 Task: Create List Maintenance in Board Customer Retention to Workspace Customer Experience. Create List Analytics in Board SEO and SEM to Workspace Customer Experience. Create List Reports in Board Market Segmentation and Targeting Analysis to Workspace Customer Experience
Action: Mouse moved to (284, 156)
Screenshot: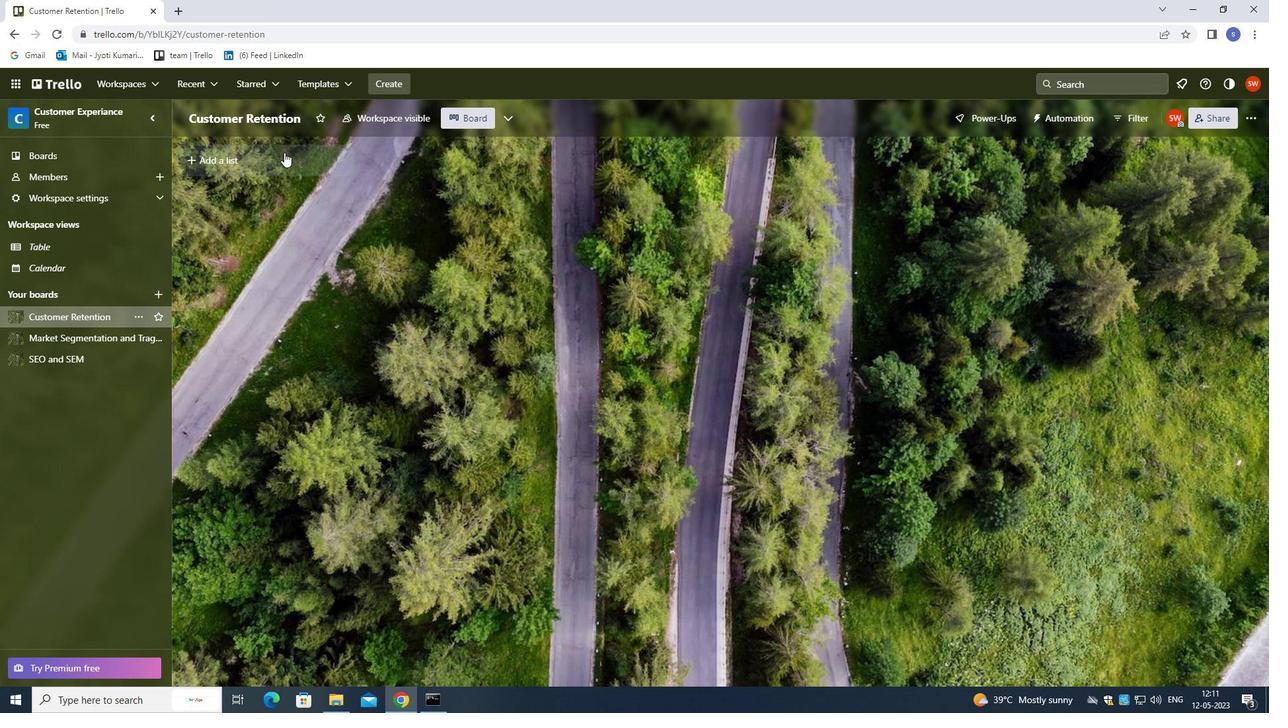 
Action: Mouse pressed left at (284, 156)
Screenshot: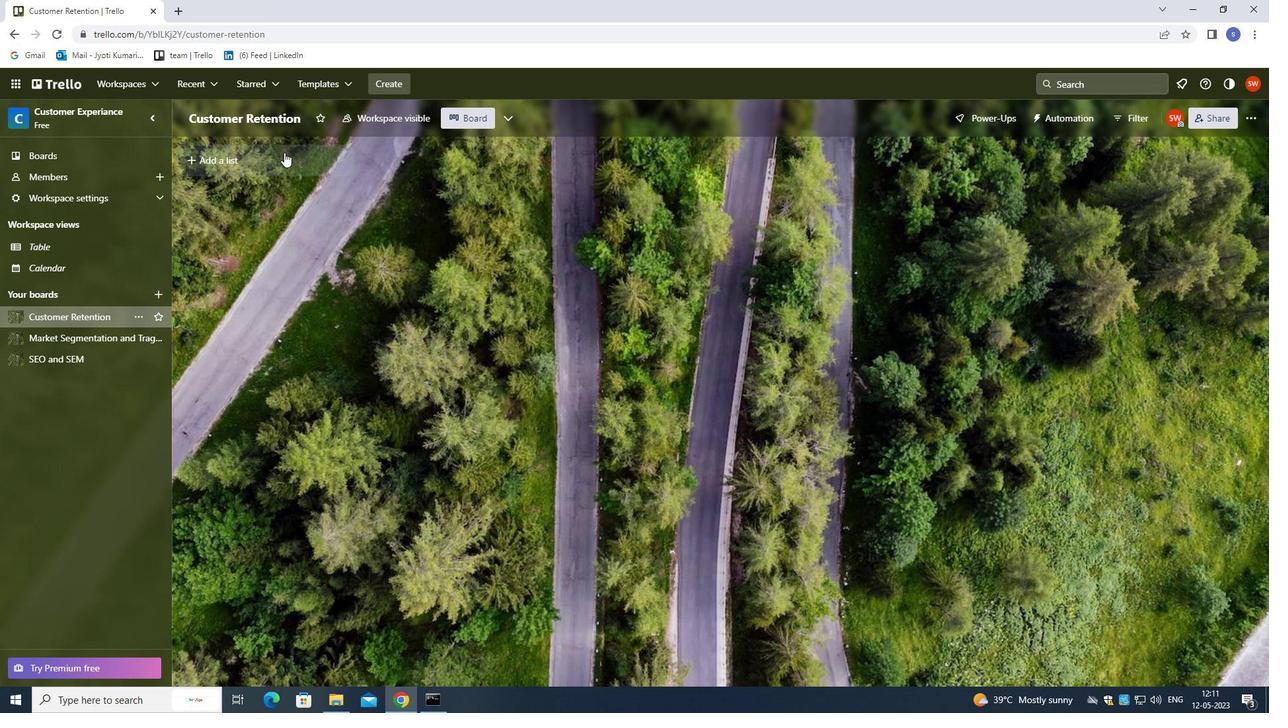 
Action: Key pressed <Key.shift>MAINTENANCE<Key.enter>
Screenshot: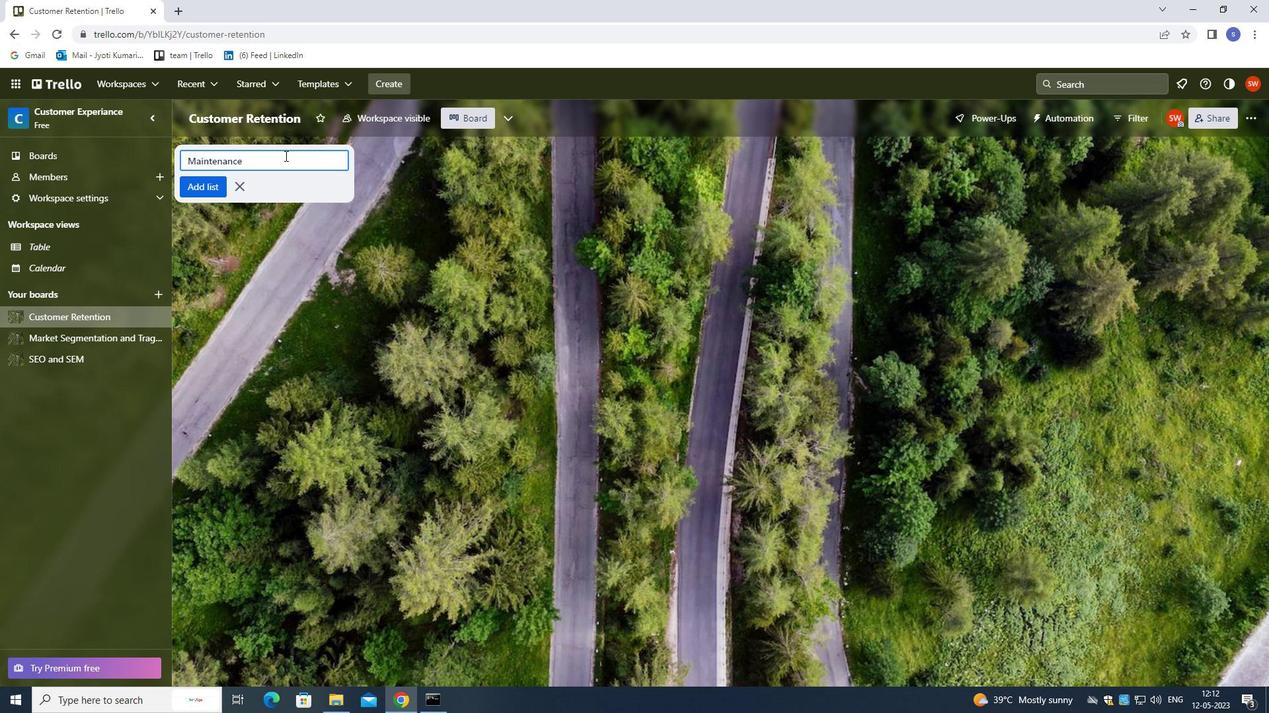 
Action: Mouse moved to (110, 362)
Screenshot: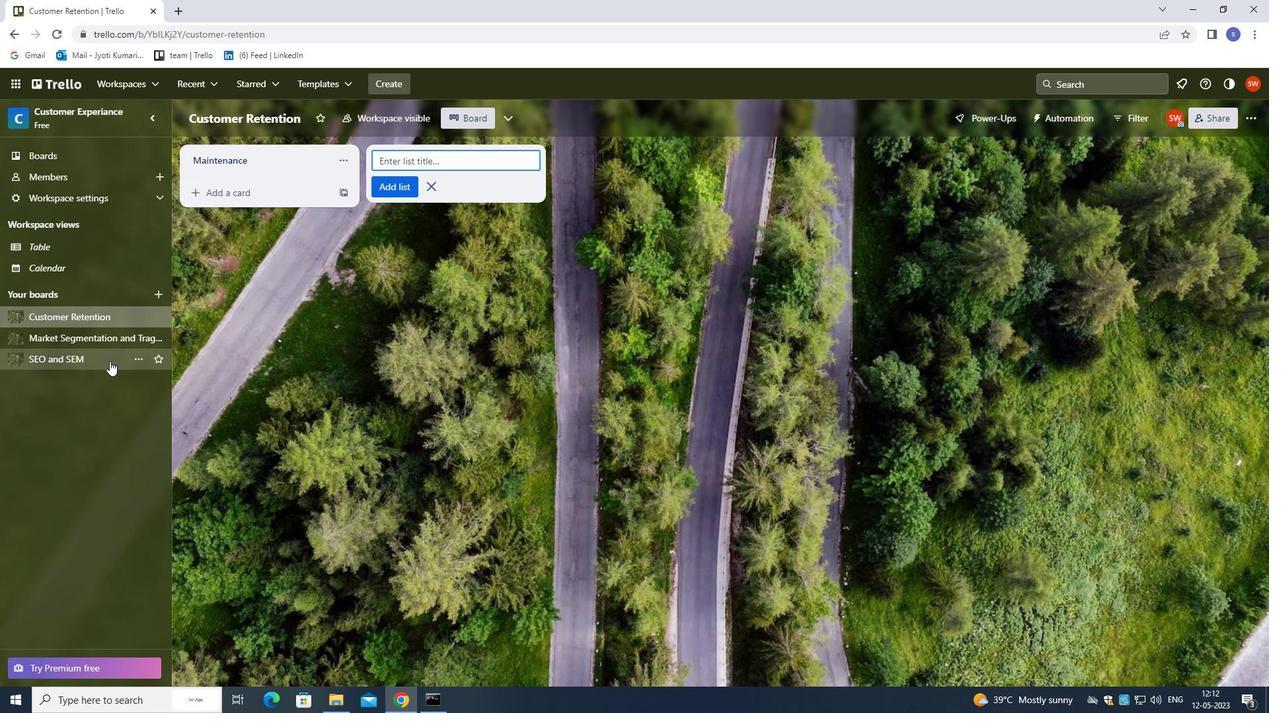 
Action: Mouse pressed left at (110, 362)
Screenshot: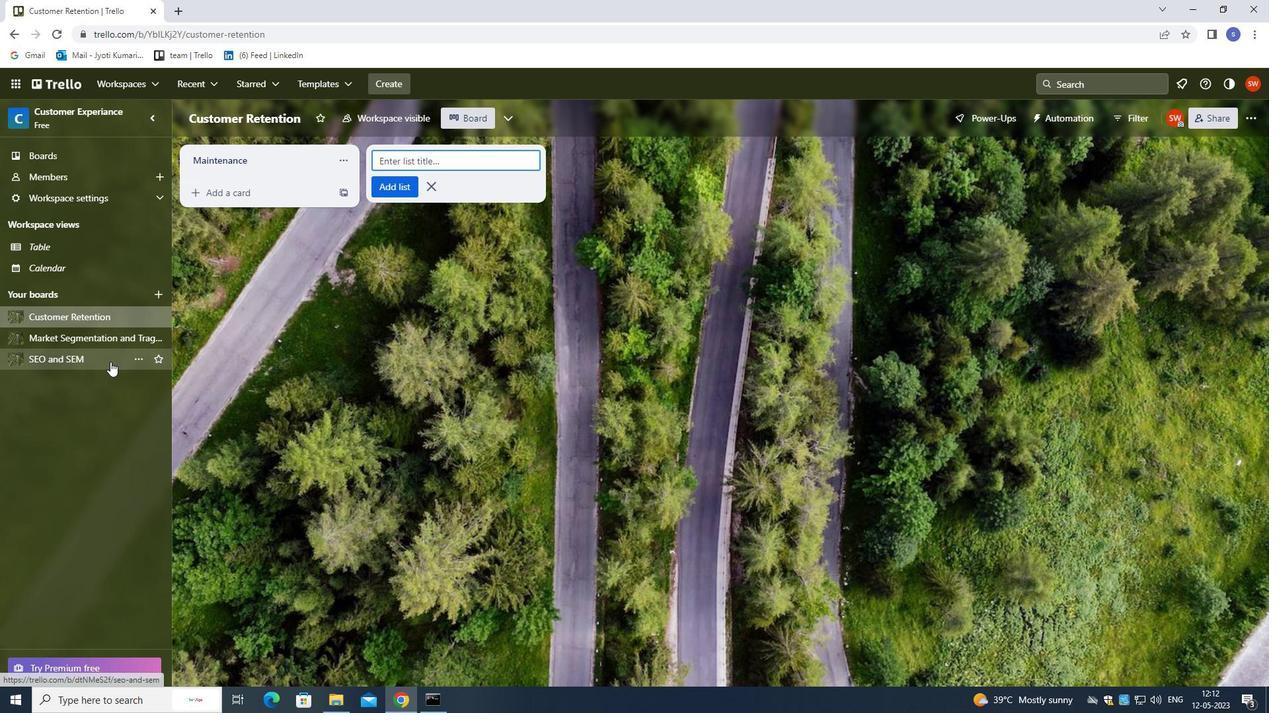 
Action: Mouse moved to (247, 163)
Screenshot: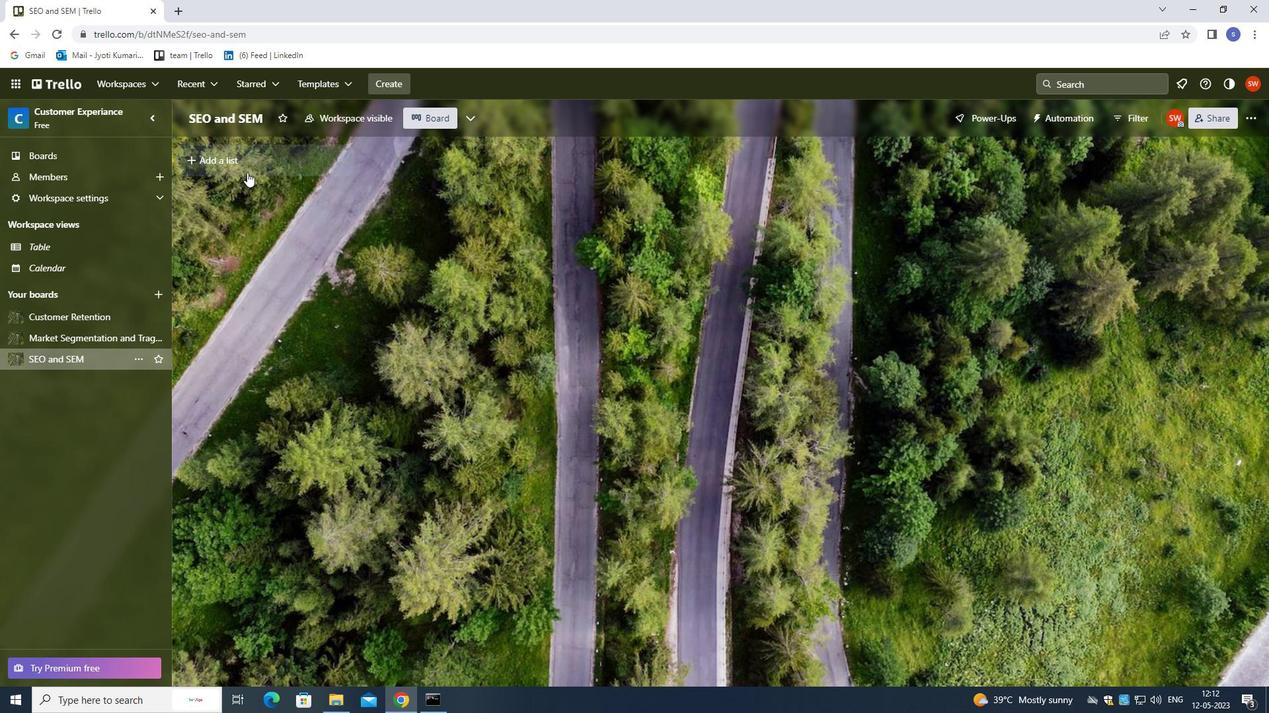 
Action: Mouse pressed left at (247, 163)
Screenshot: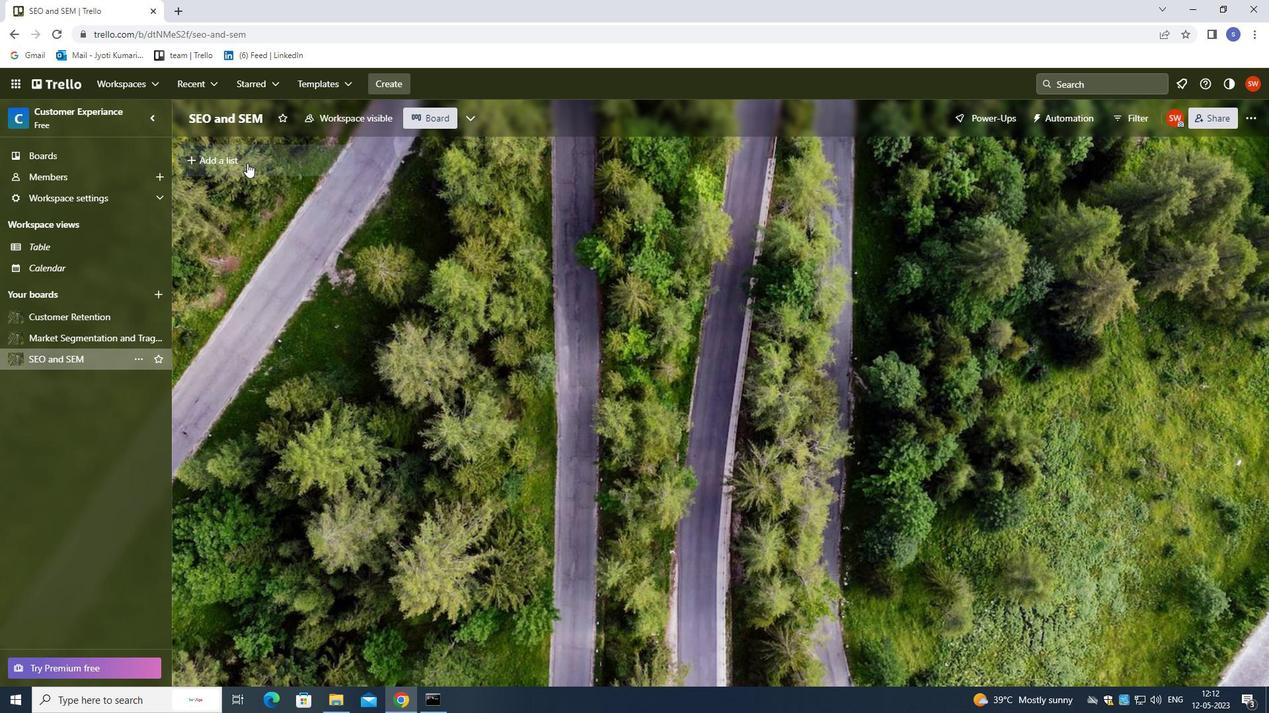 
Action: Mouse moved to (241, 157)
Screenshot: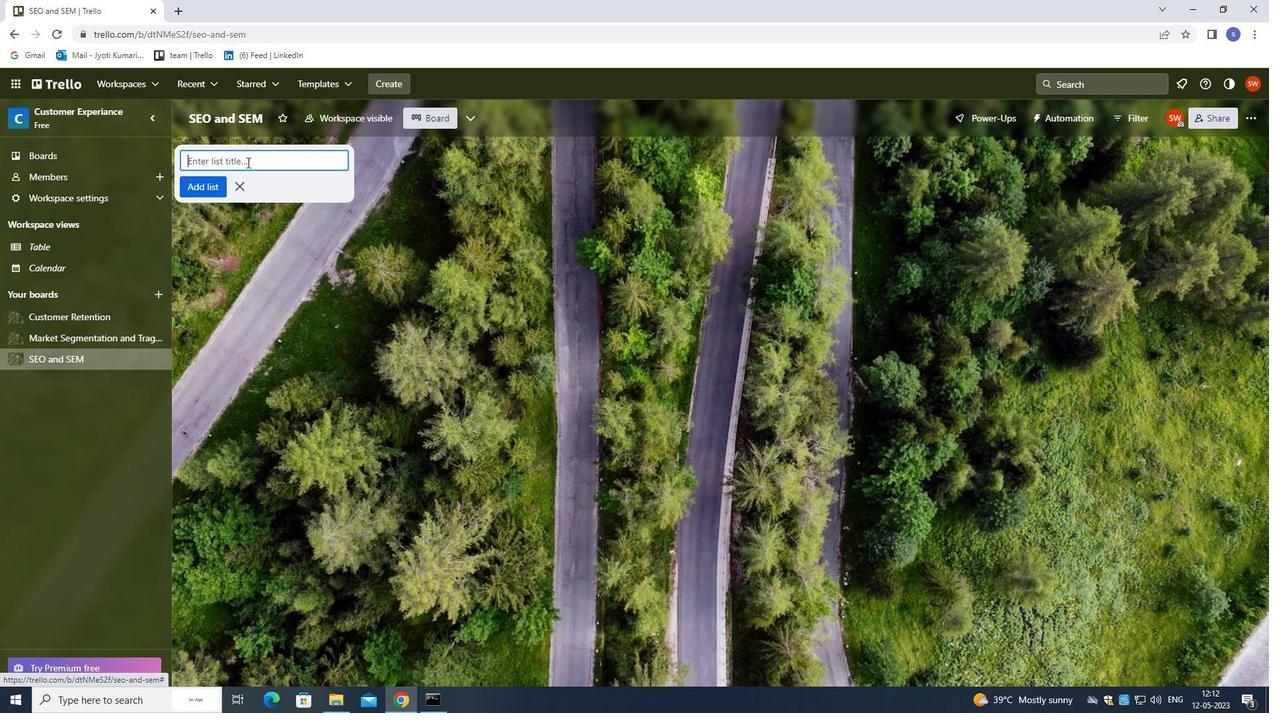 
Action: Key pressed <Key.shift>ANAK<Key.backspace>LYR<Key.backspace>TIS
Screenshot: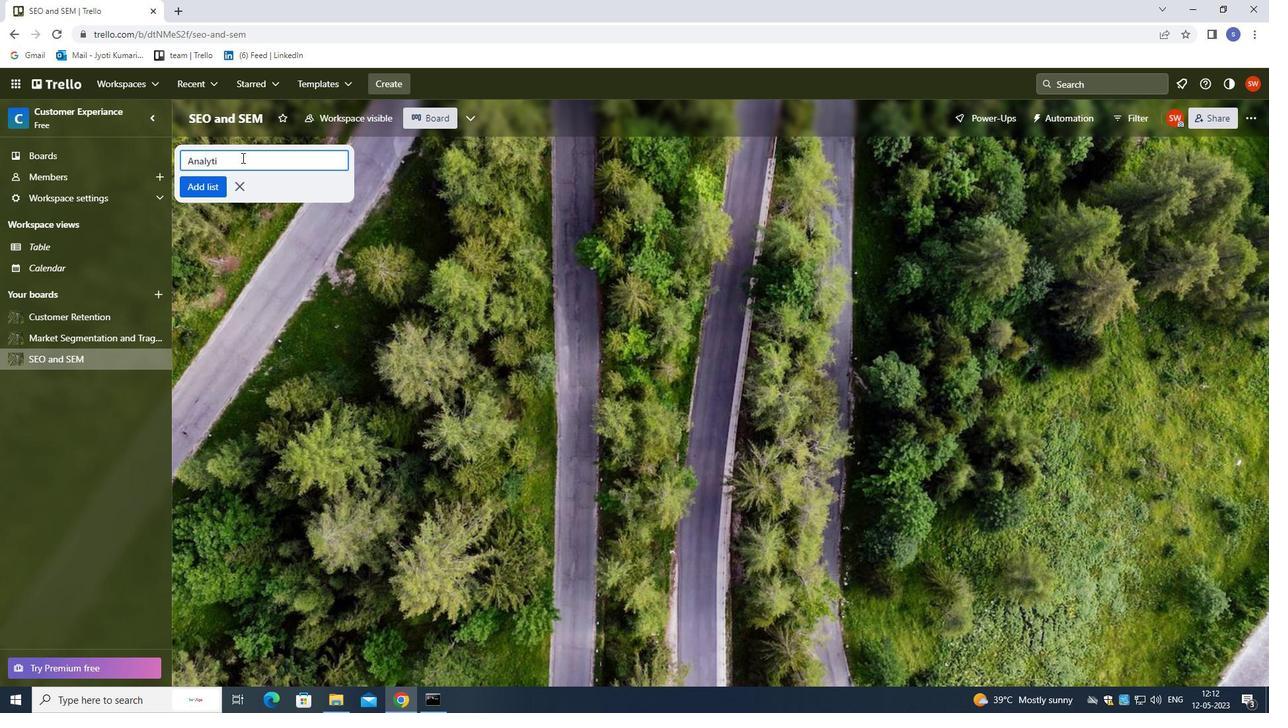 
Action: Mouse moved to (222, 163)
Screenshot: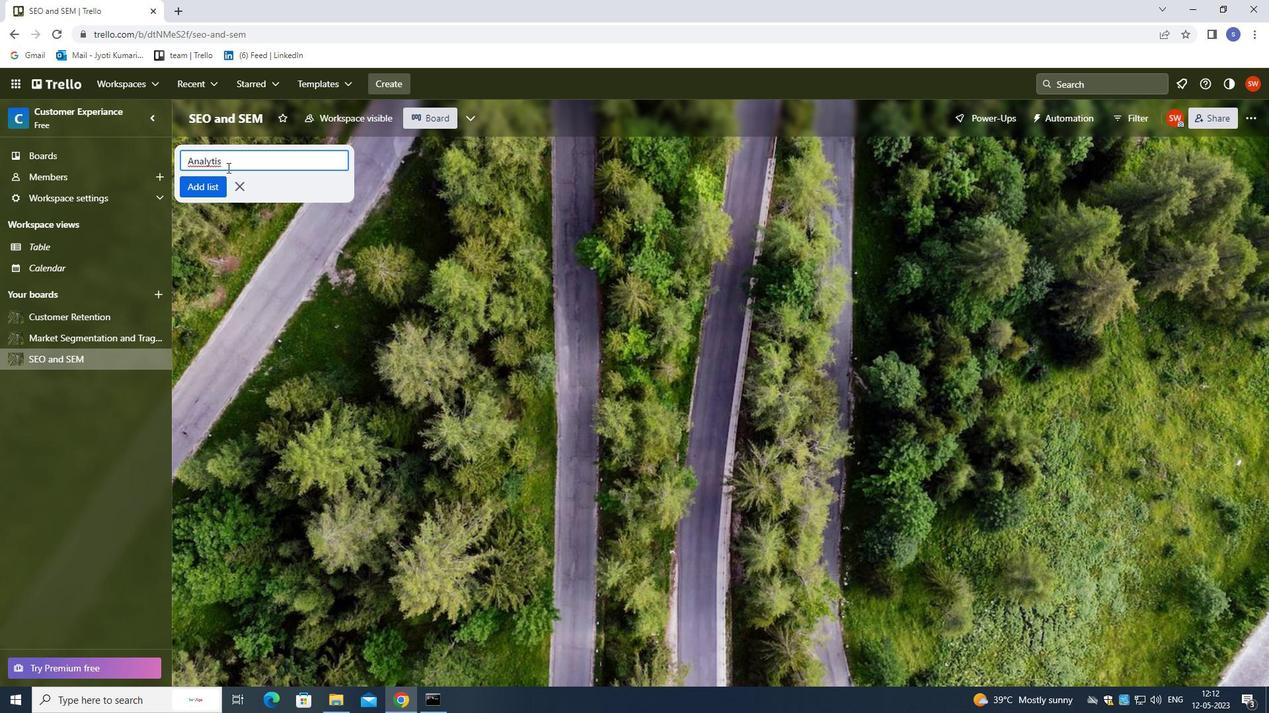 
Action: Key pressed <Key.backspace>CS<Key.enter>
Screenshot: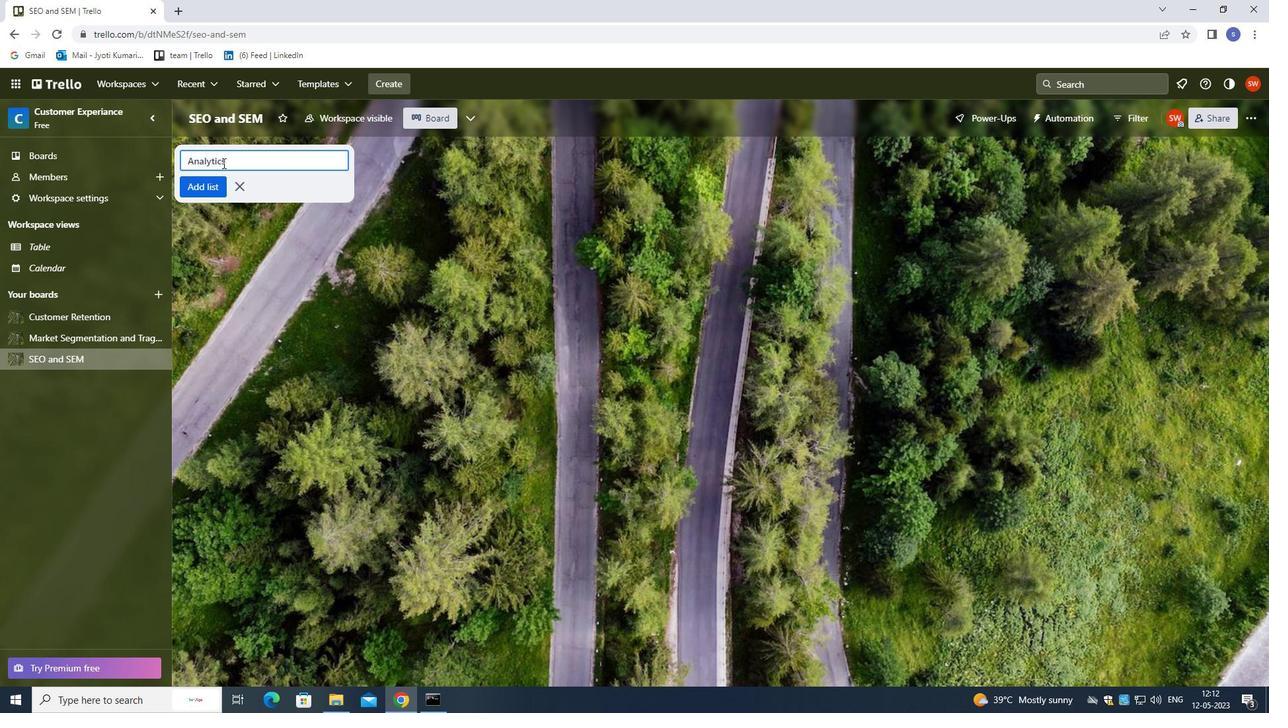 
Action: Mouse moved to (105, 341)
Screenshot: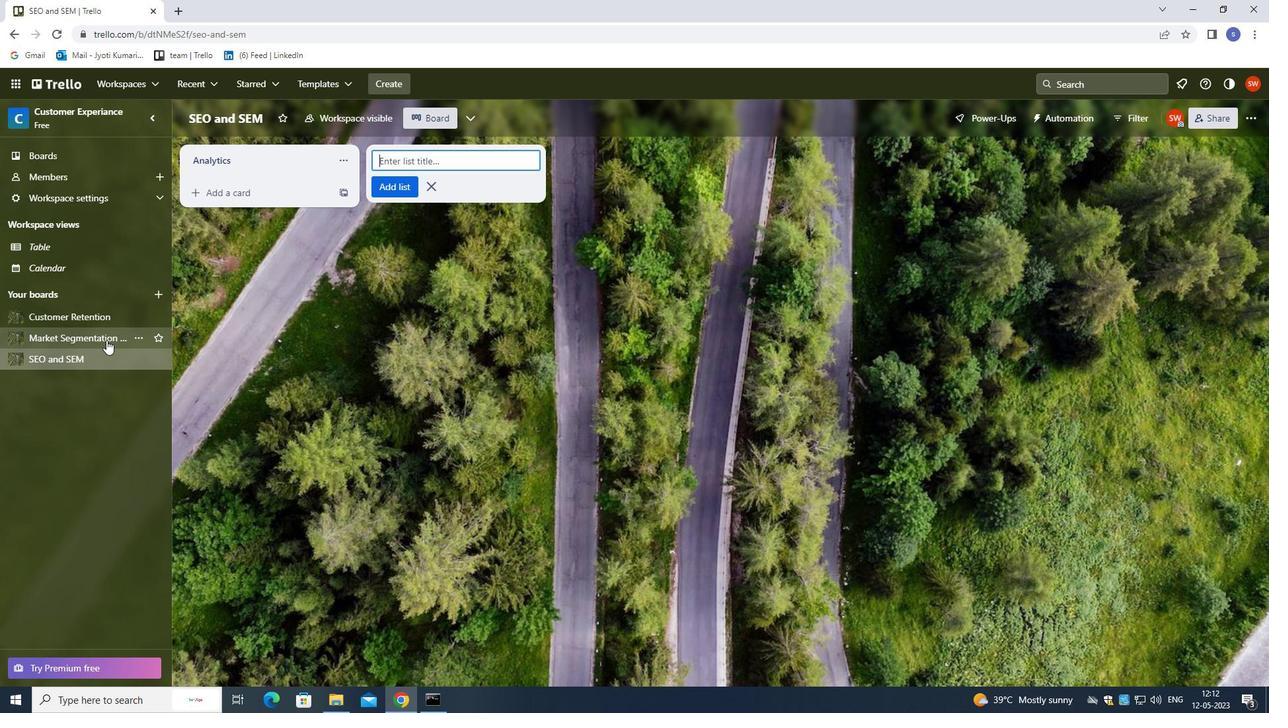 
Action: Mouse pressed left at (105, 341)
Screenshot: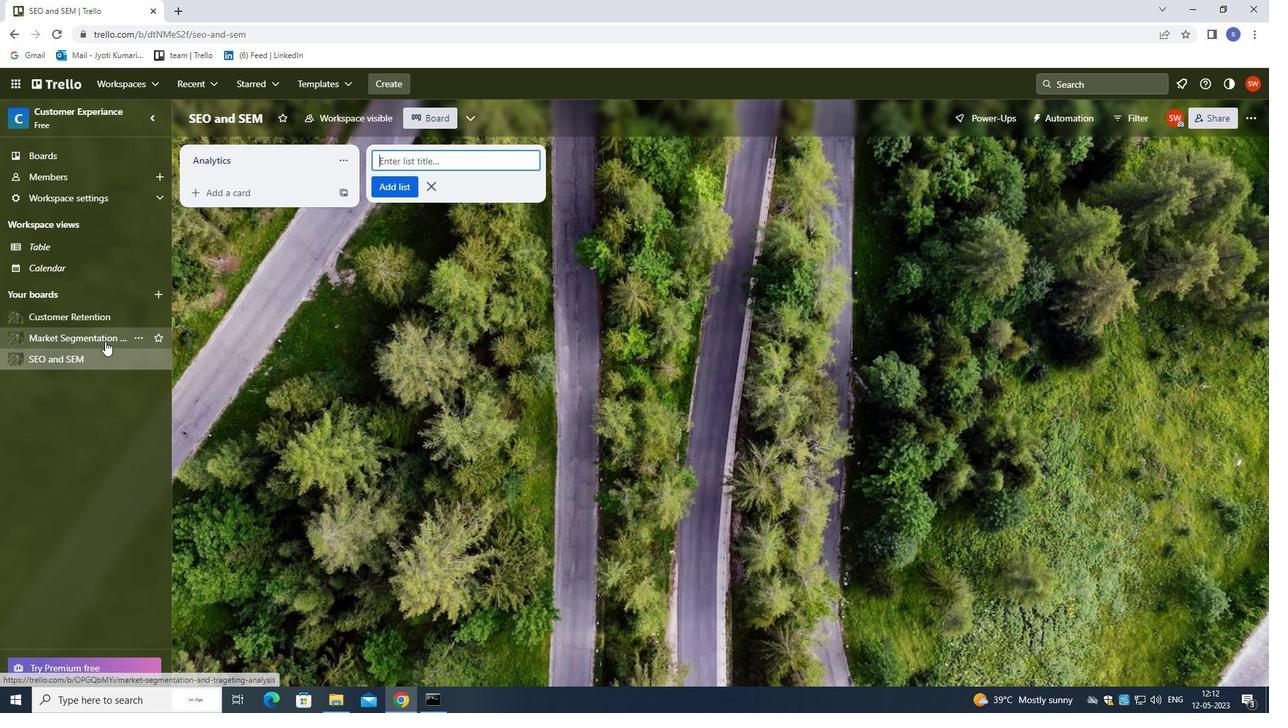 
Action: Key pressed <Key.shift>
Screenshot: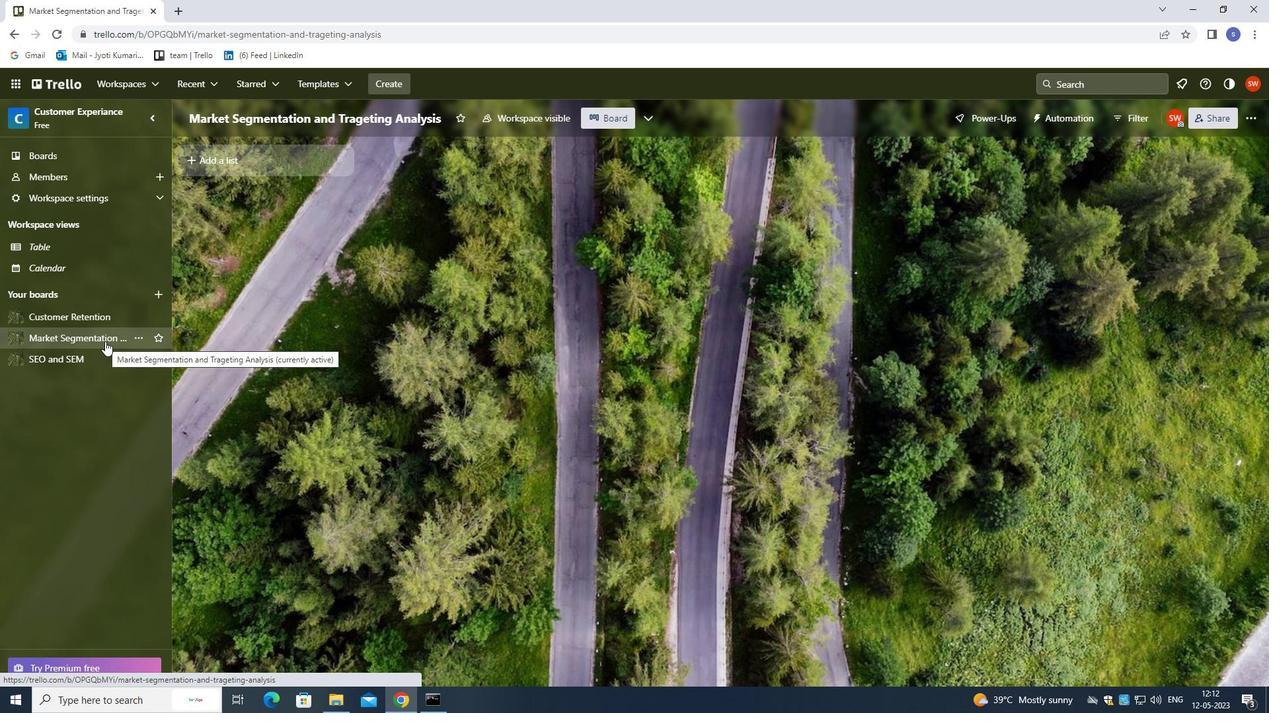 
Action: Mouse moved to (251, 164)
Screenshot: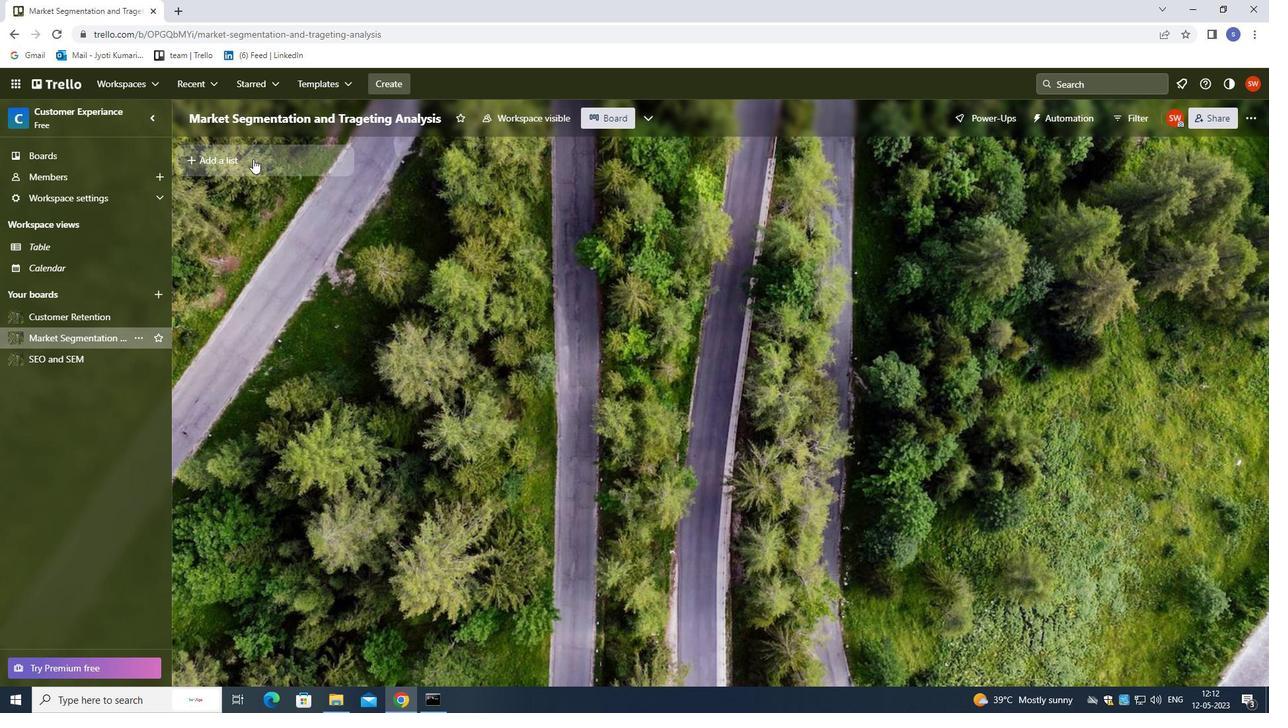 
Action: Mouse pressed left at (251, 164)
Screenshot: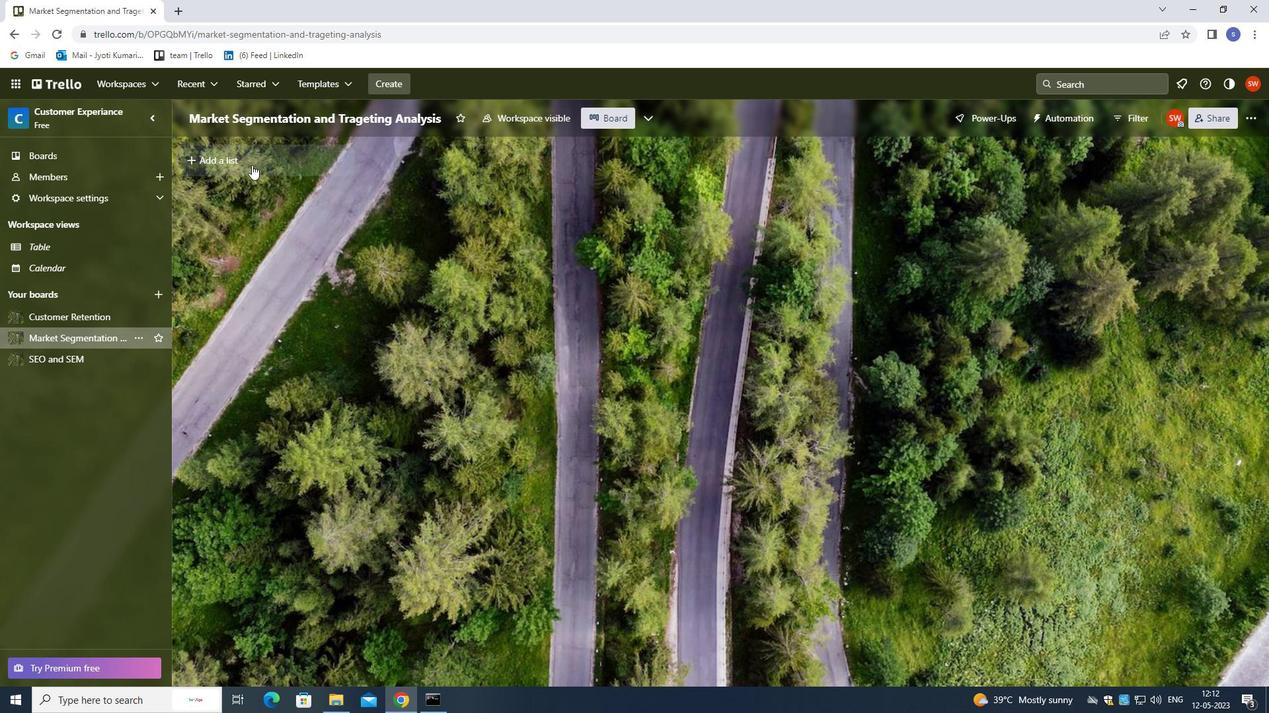 
Action: Mouse moved to (550, 365)
Screenshot: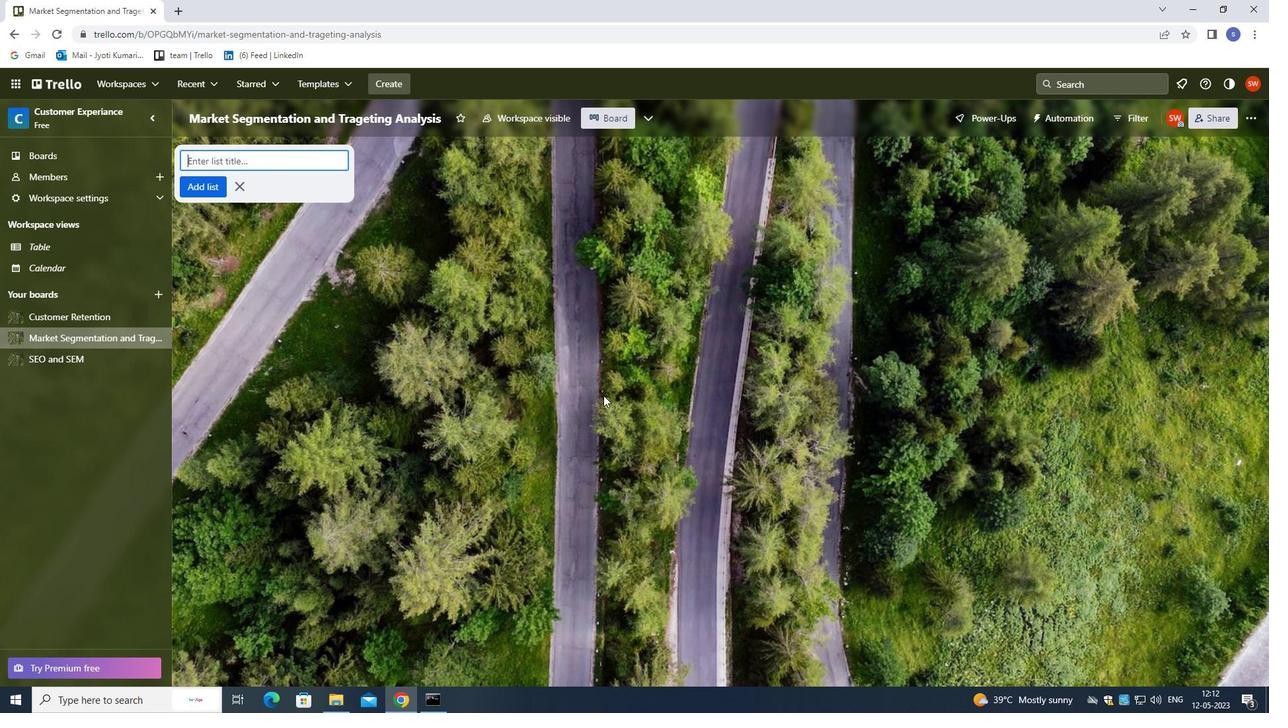
Action: Key pressed <Key.shift>REPORTS
Screenshot: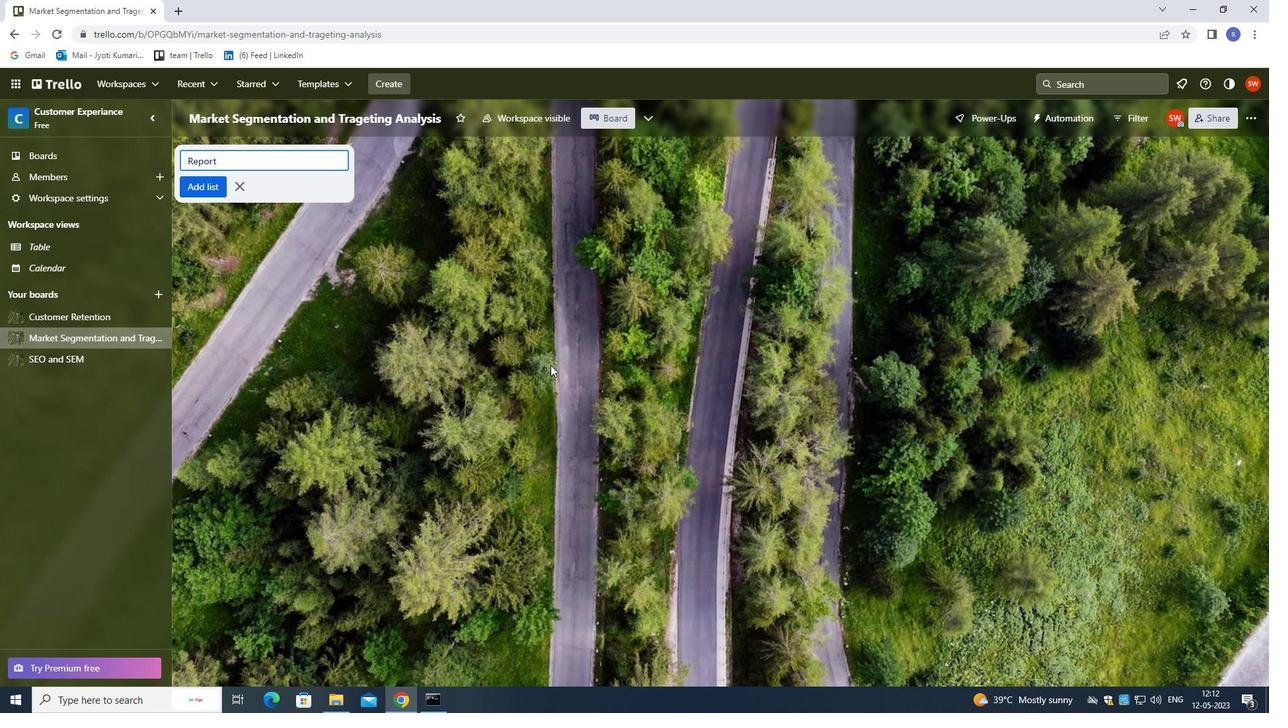
Action: Mouse moved to (214, 186)
Screenshot: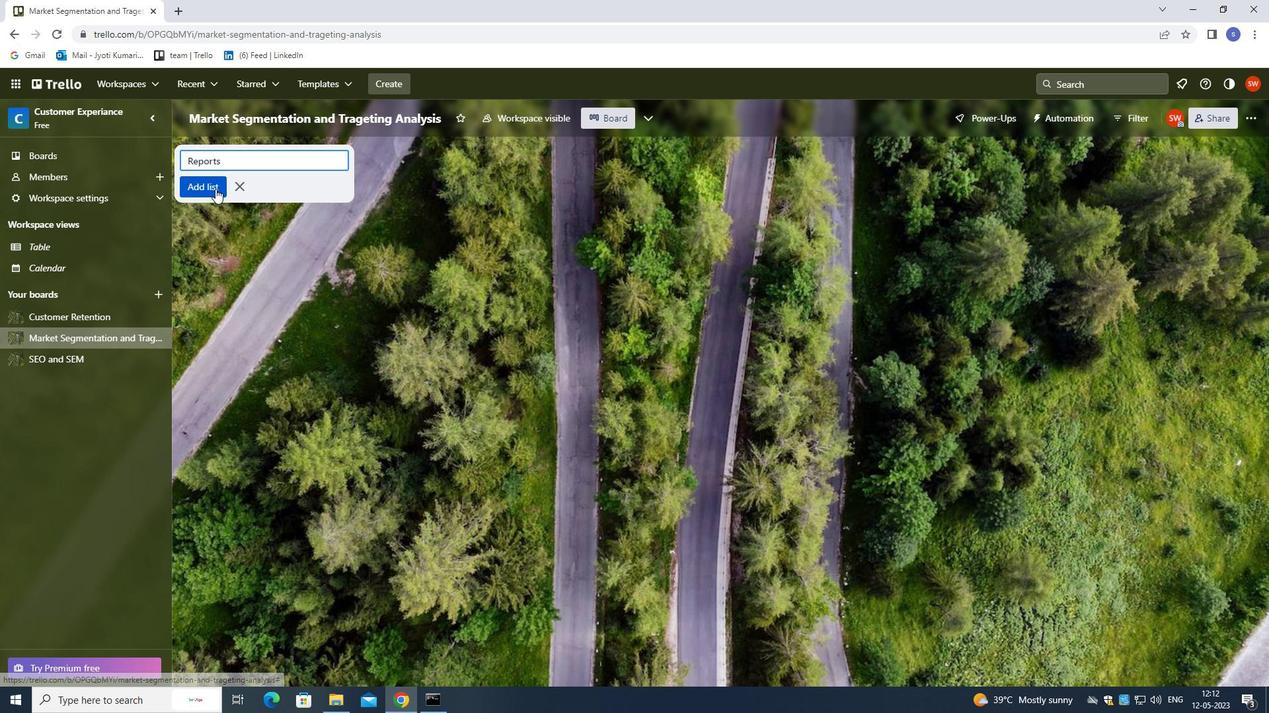 
Action: Mouse pressed left at (214, 186)
Screenshot: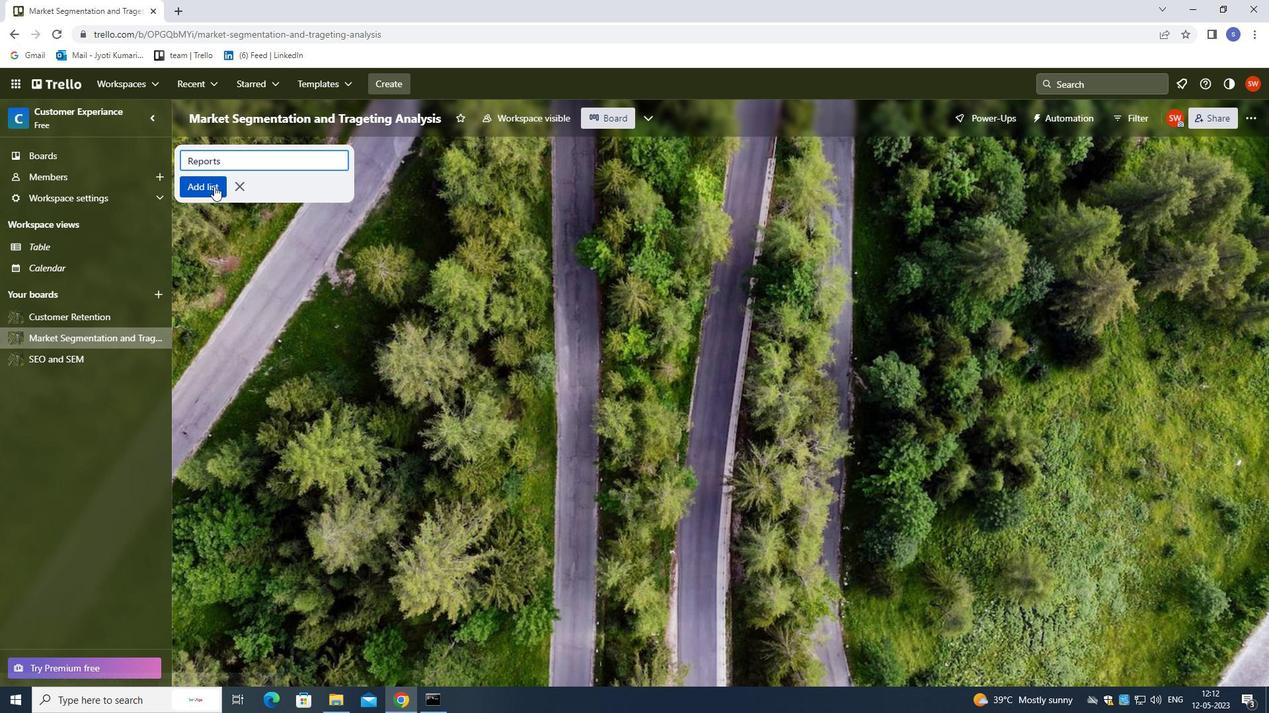 
Action: Mouse moved to (386, 270)
Screenshot: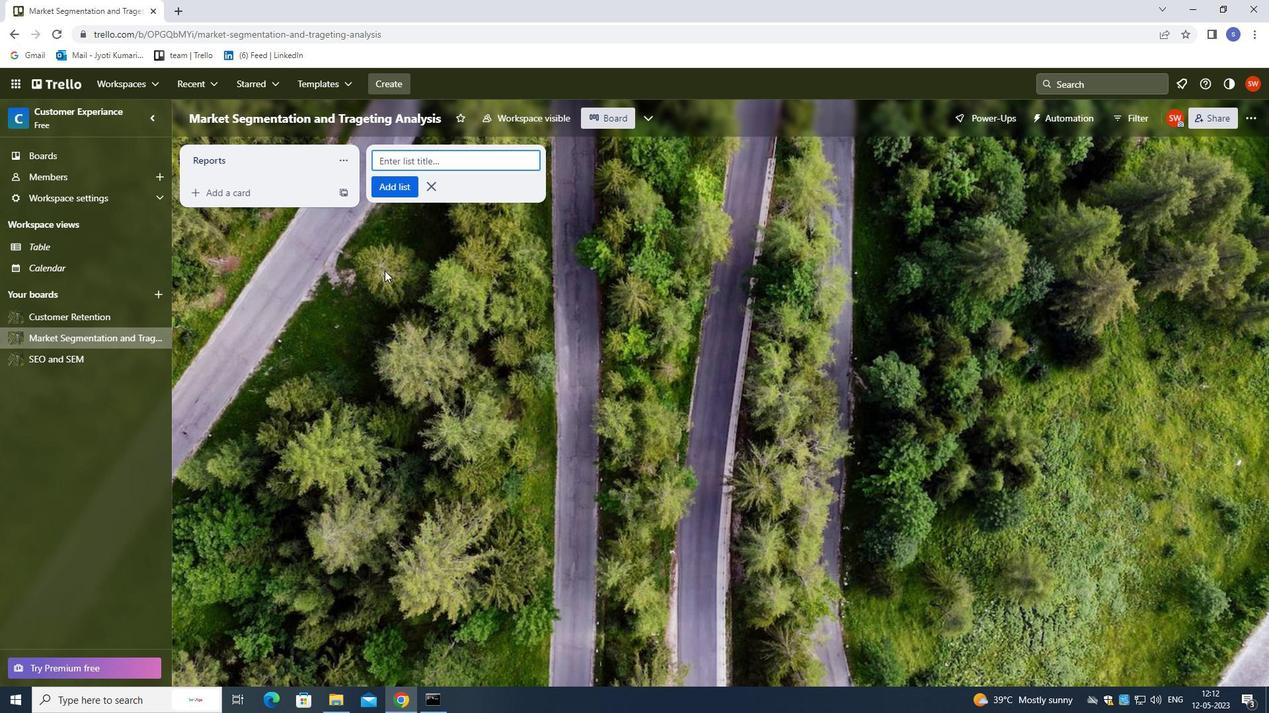 
